 Task: Search for emails with the term 'follow up' in Microsoft Outlook.
Action: Mouse moved to (153, 9)
Screenshot: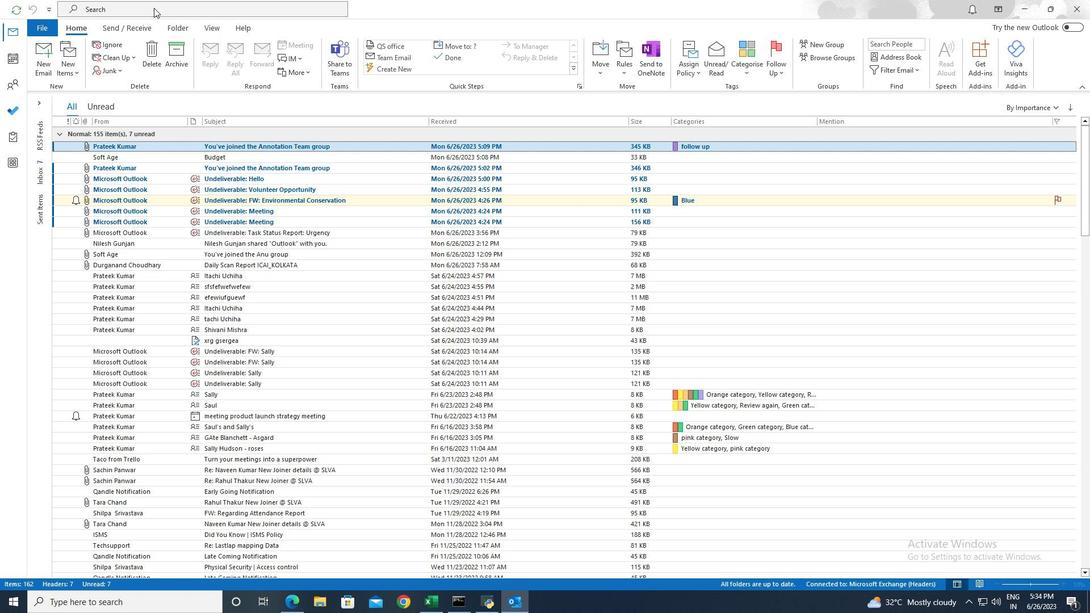 
Action: Mouse pressed left at (153, 9)
Screenshot: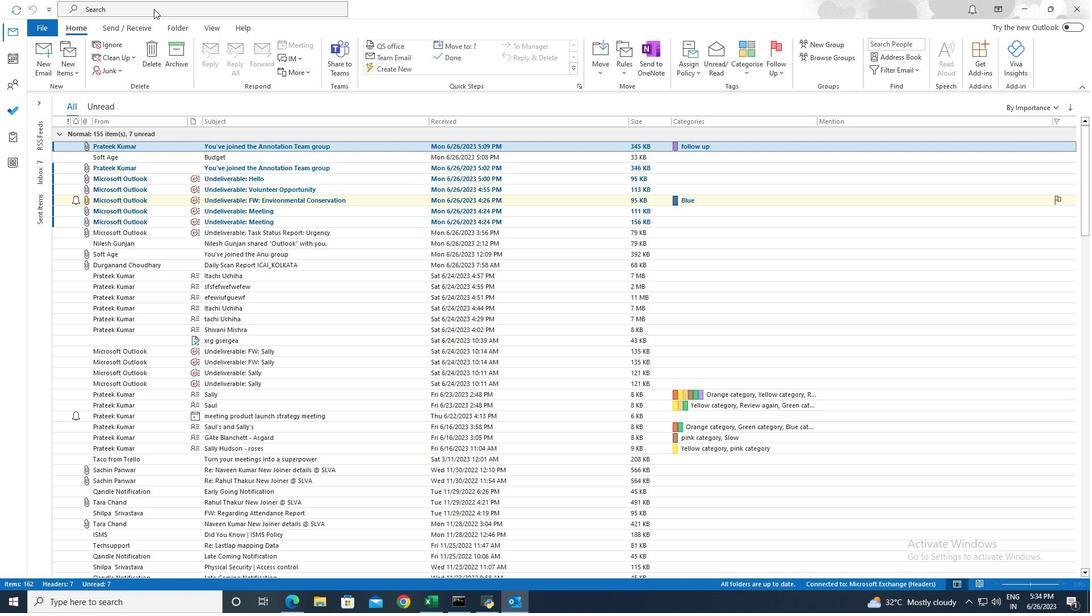 
Action: Mouse moved to (385, 8)
Screenshot: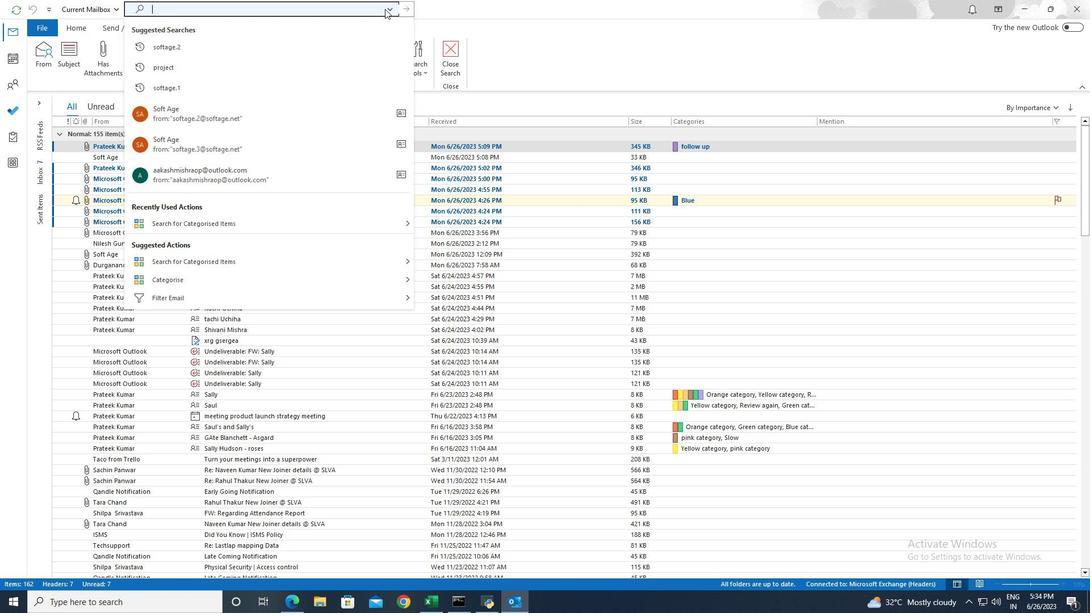 
Action: Mouse pressed left at (385, 8)
Screenshot: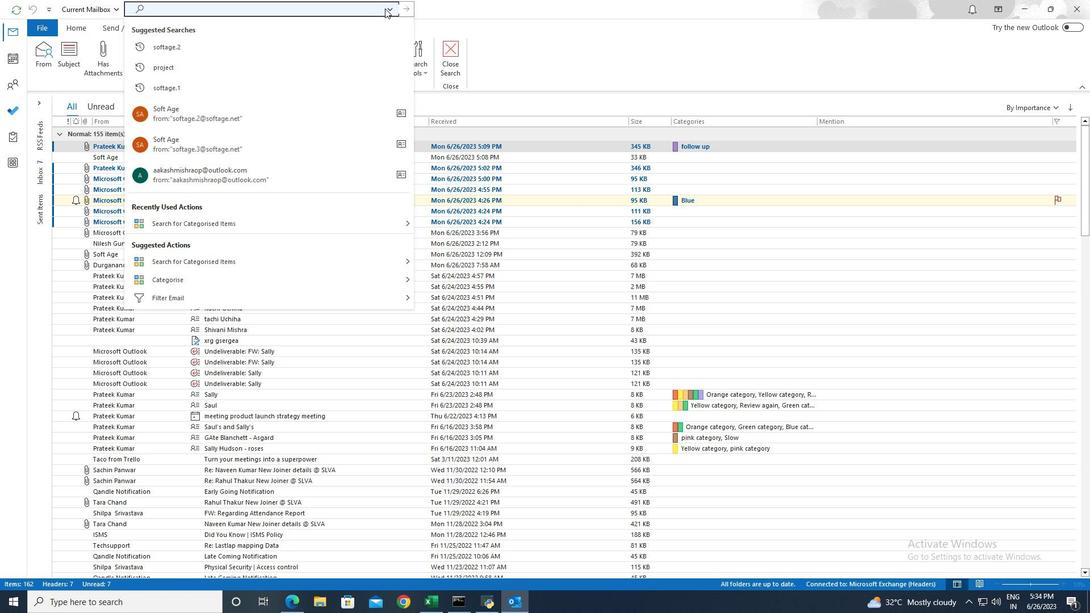 
Action: Mouse moved to (387, 7)
Screenshot: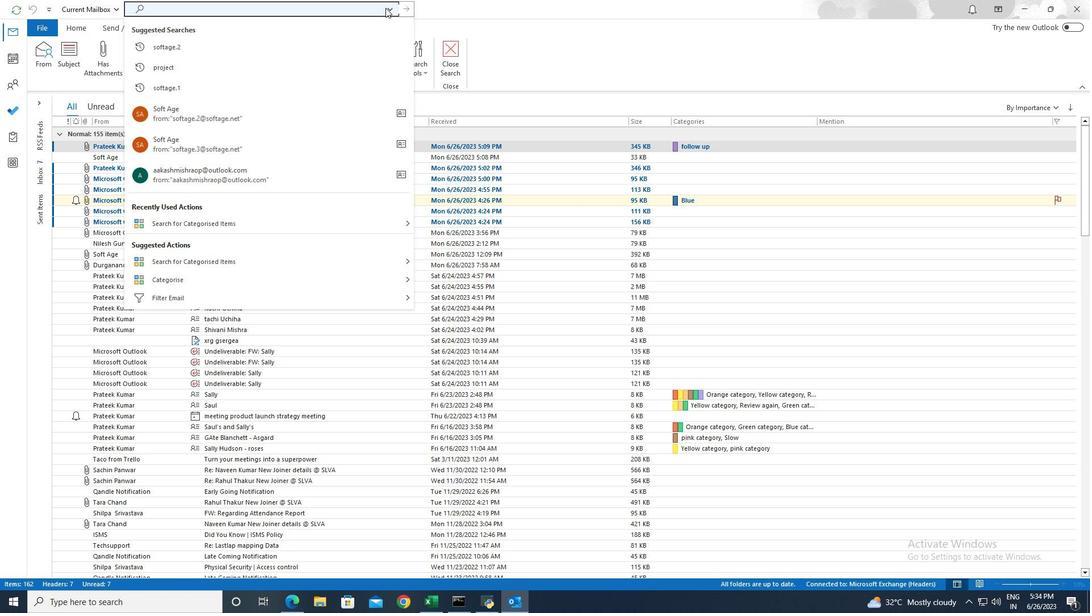 
Action: Mouse pressed left at (387, 7)
Screenshot: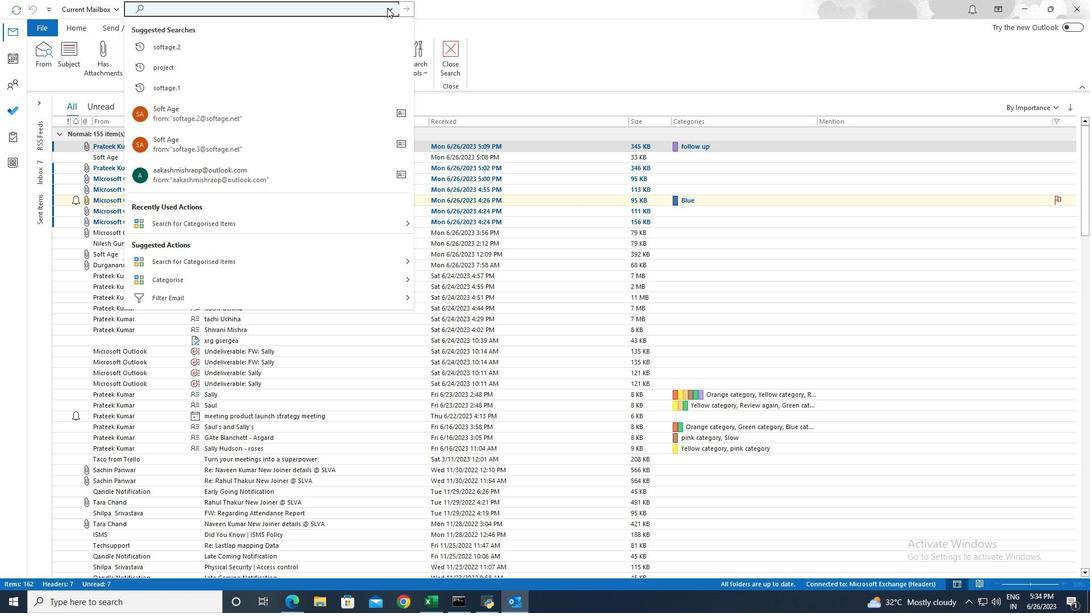 
Action: Mouse moved to (301, 77)
Screenshot: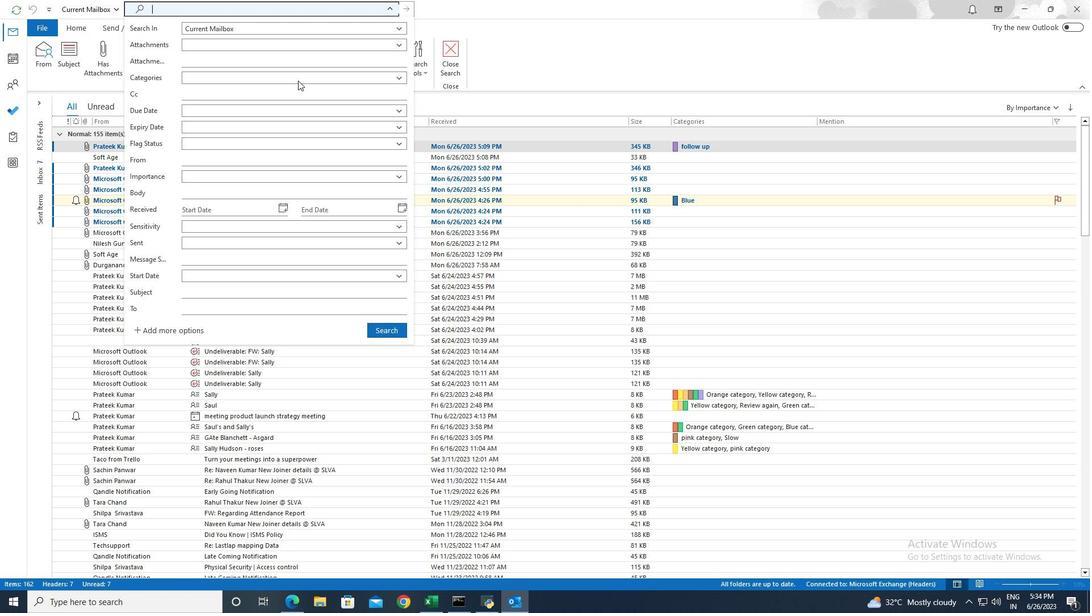 
Action: Mouse pressed left at (301, 77)
Screenshot: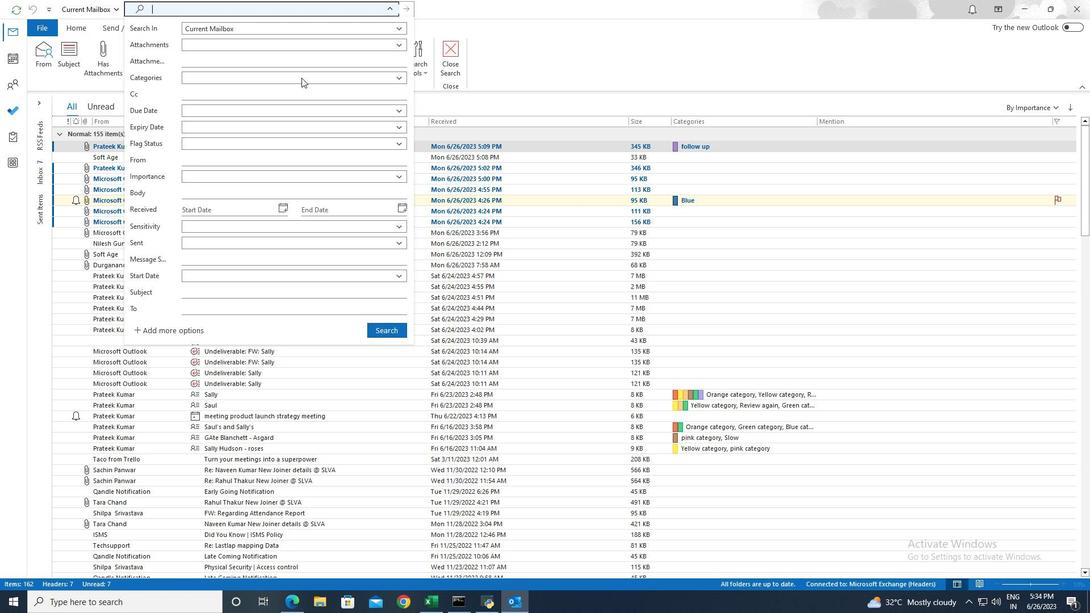 
Action: Mouse moved to (251, 106)
Screenshot: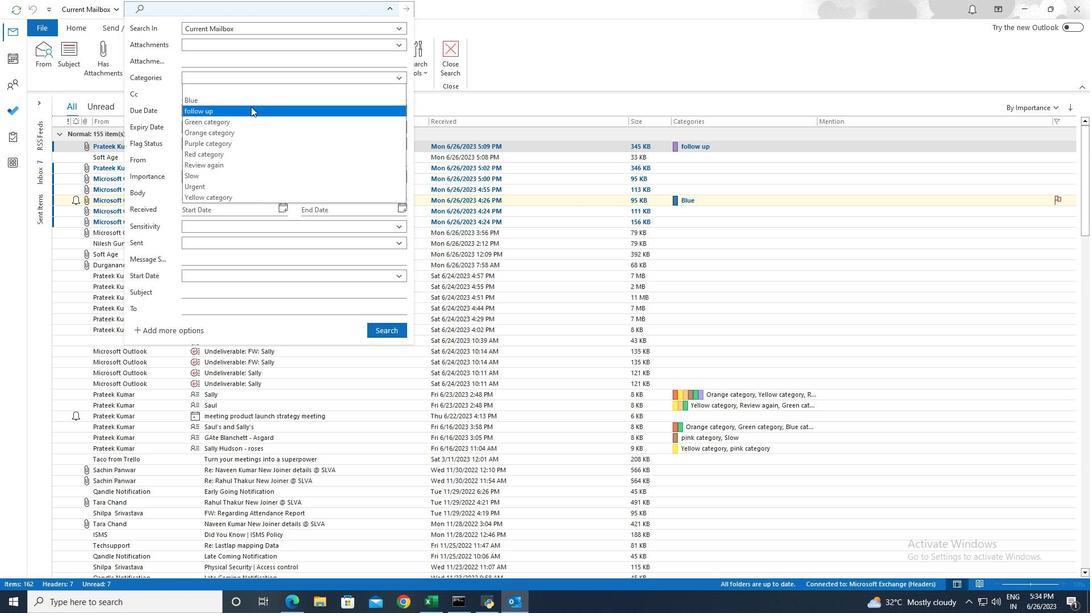 
Action: Mouse pressed left at (251, 106)
Screenshot: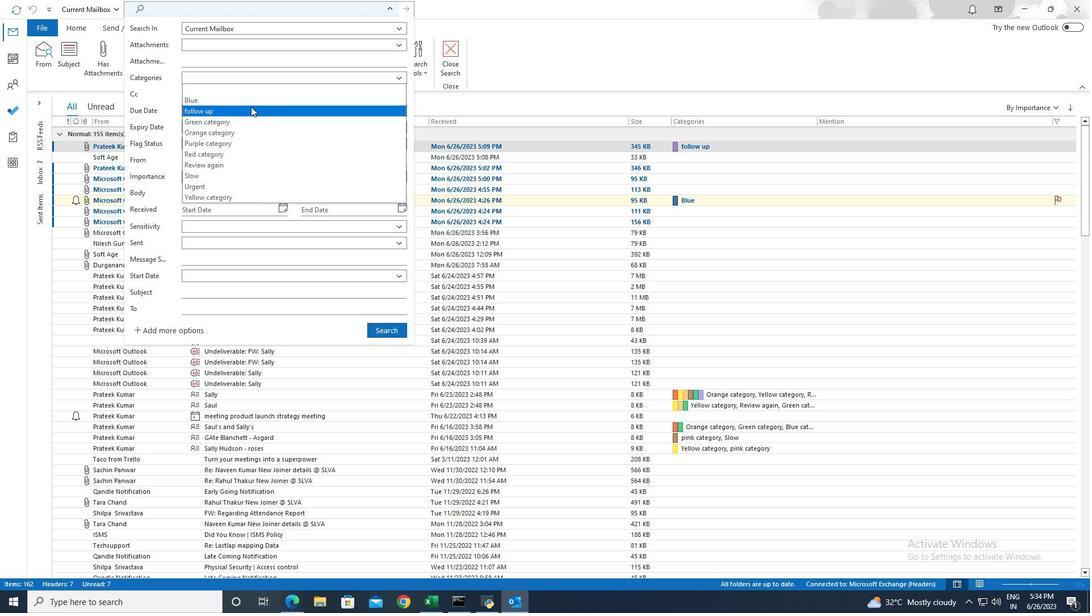 
Action: Mouse moved to (384, 327)
Screenshot: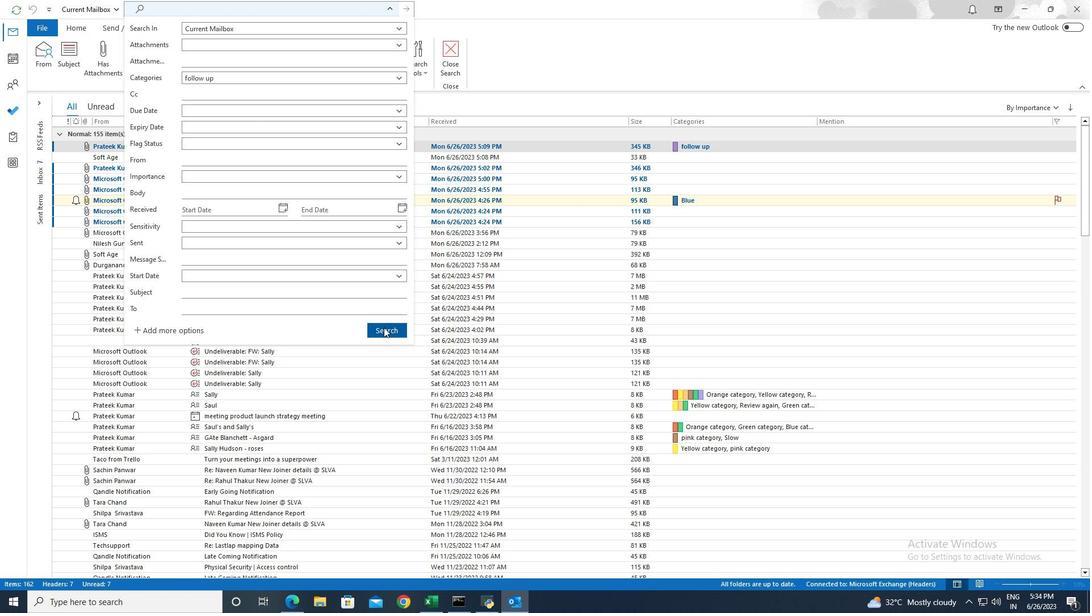 
Action: Mouse pressed left at (384, 327)
Screenshot: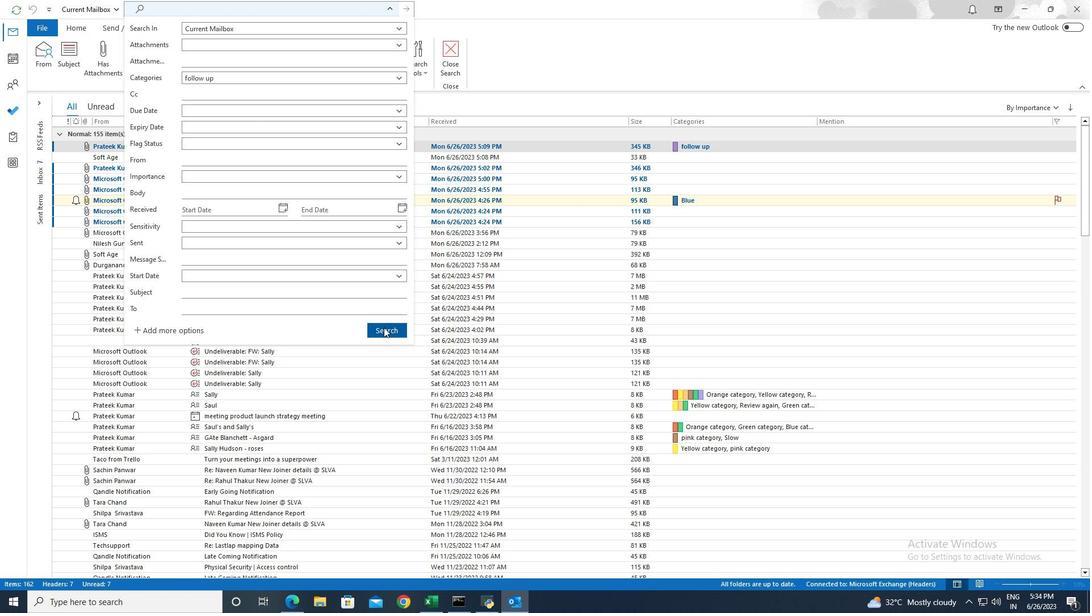 
